 Task: Create a rule when a due date not in next month.
Action: Mouse pressed left at (797, 217)
Screenshot: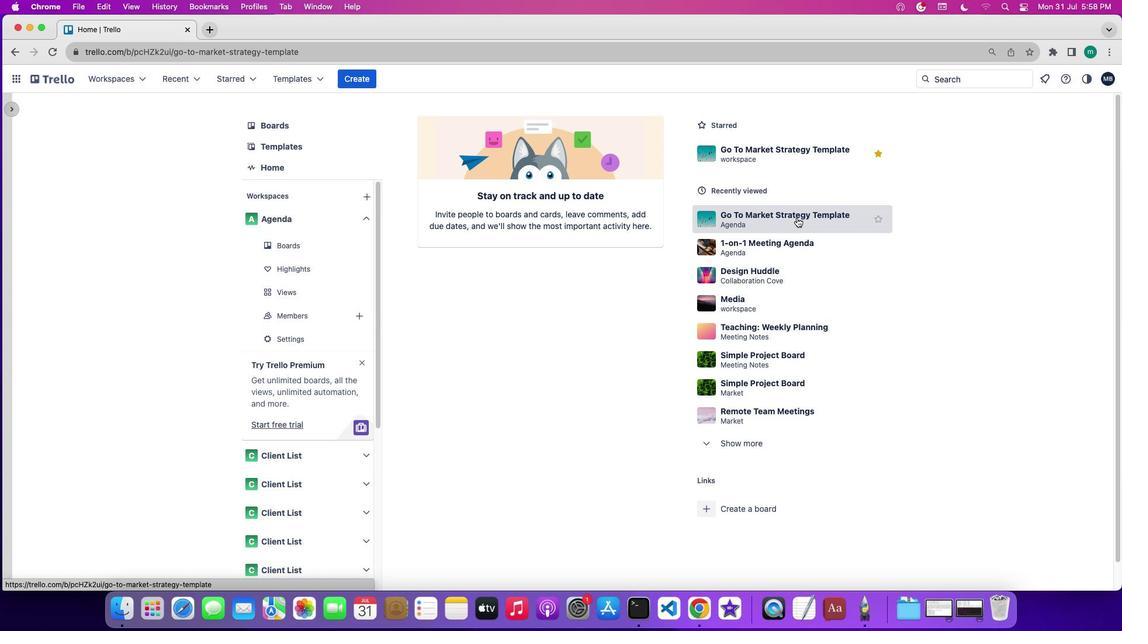 
Action: Mouse moved to (980, 256)
Screenshot: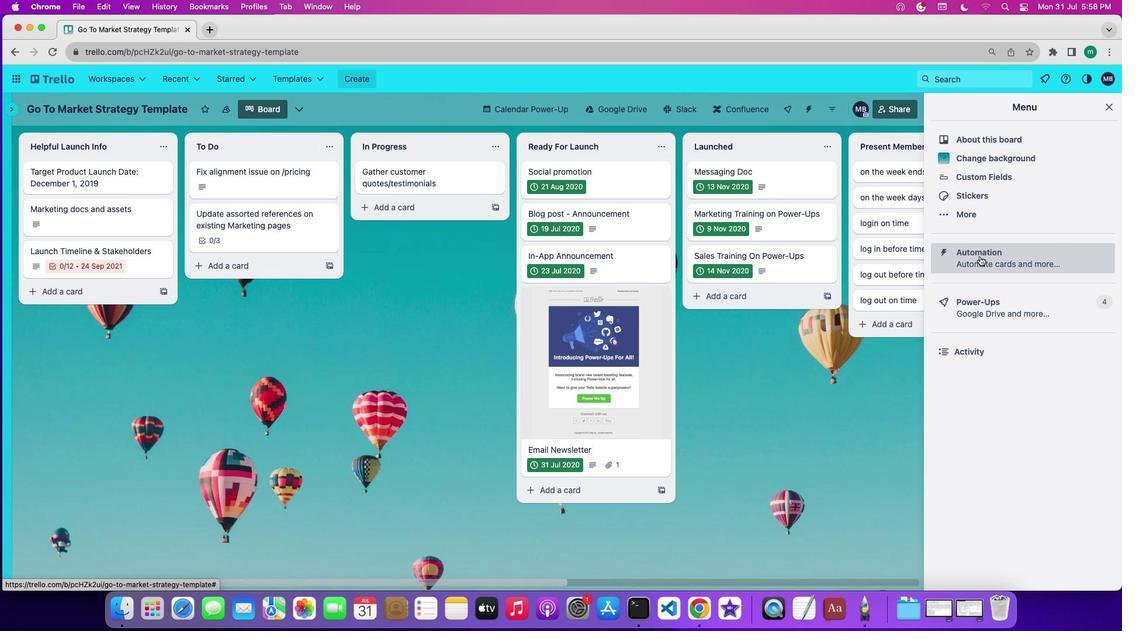 
Action: Mouse pressed left at (980, 256)
Screenshot: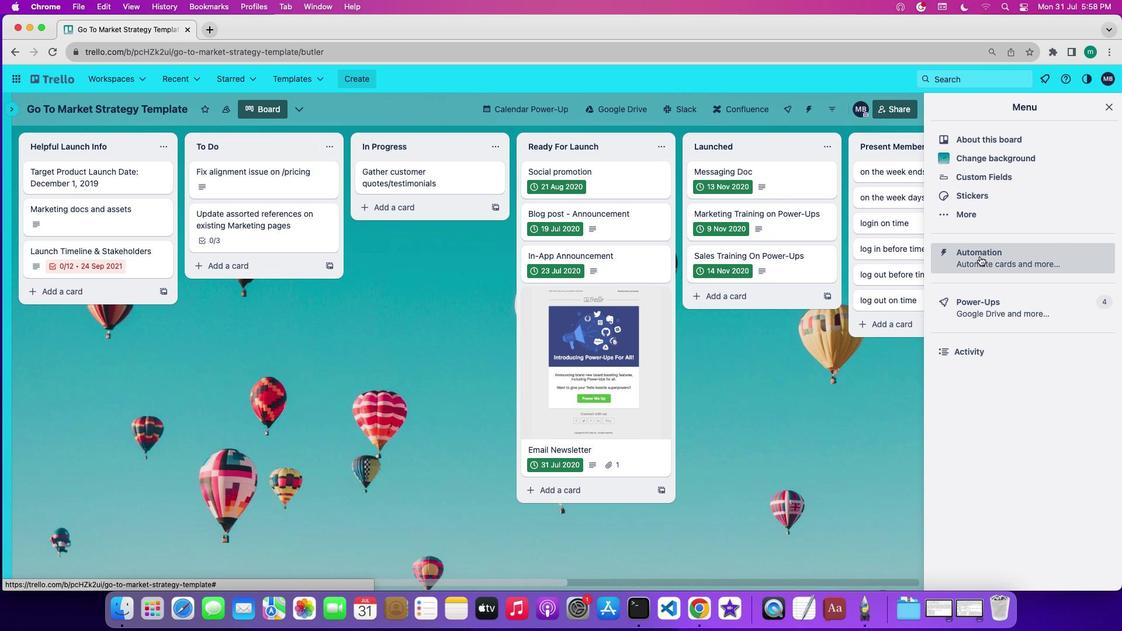 
Action: Mouse moved to (60, 214)
Screenshot: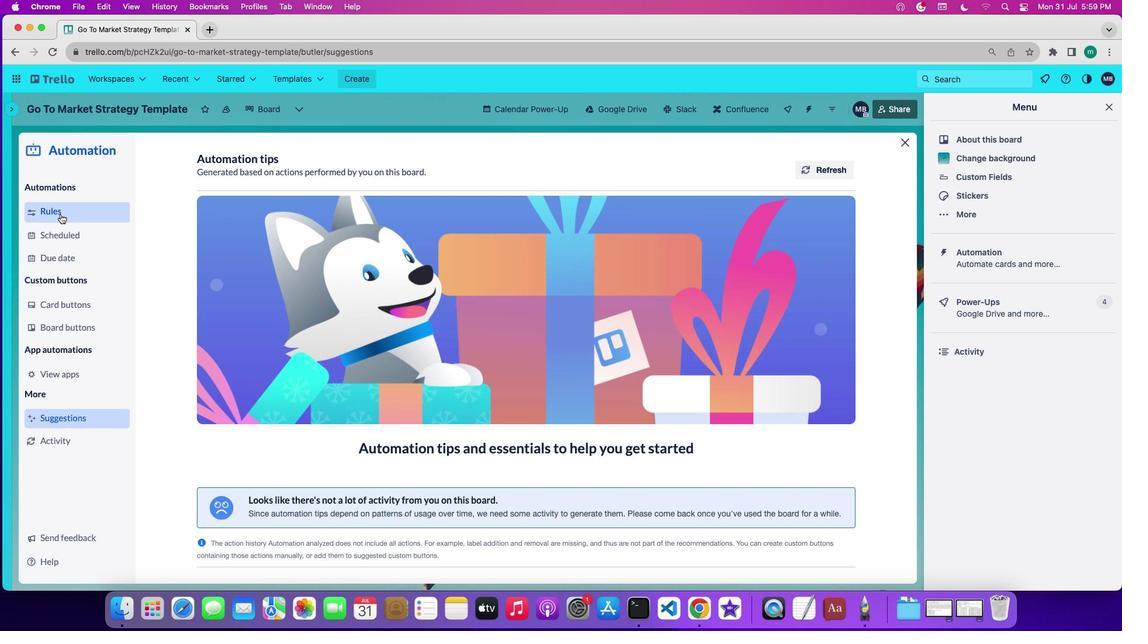 
Action: Mouse pressed left at (60, 214)
Screenshot: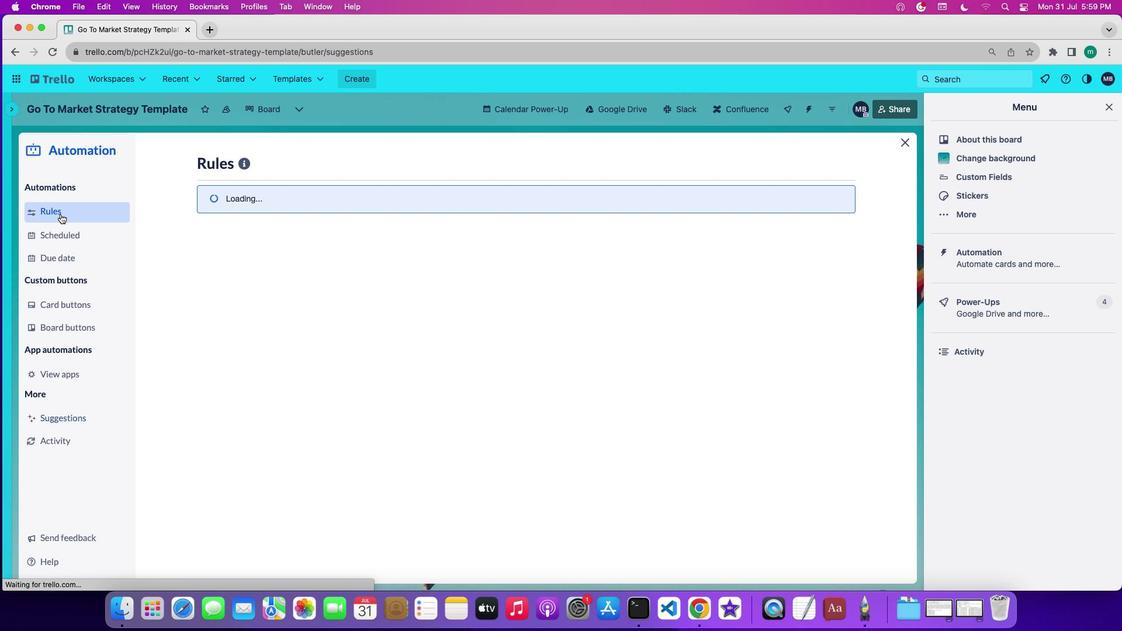 
Action: Mouse moved to (270, 416)
Screenshot: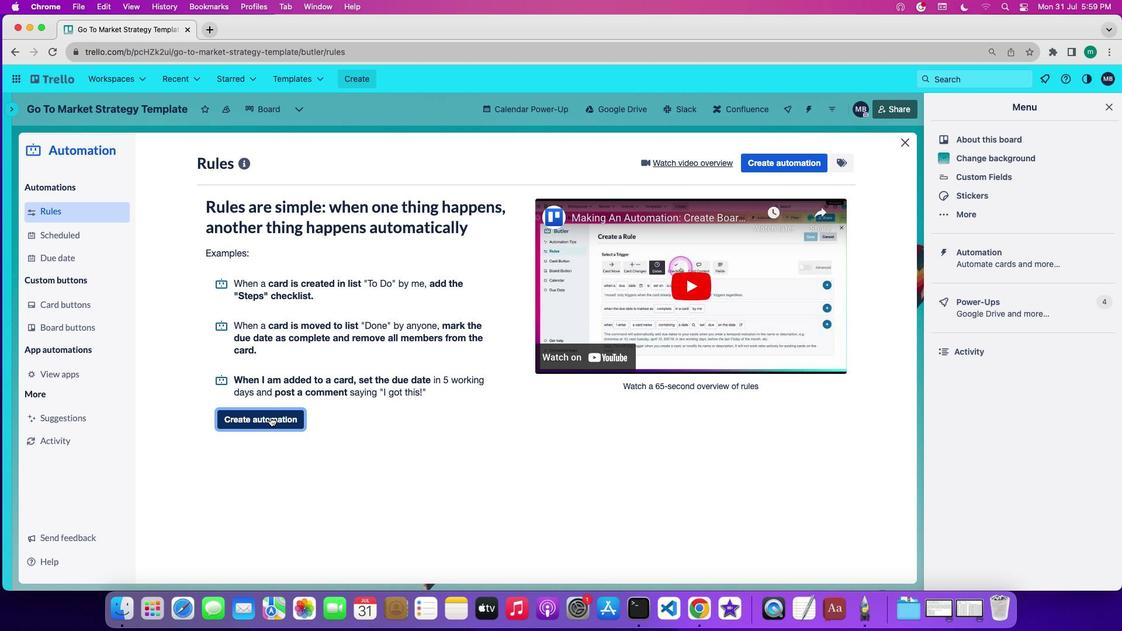 
Action: Mouse pressed left at (270, 416)
Screenshot: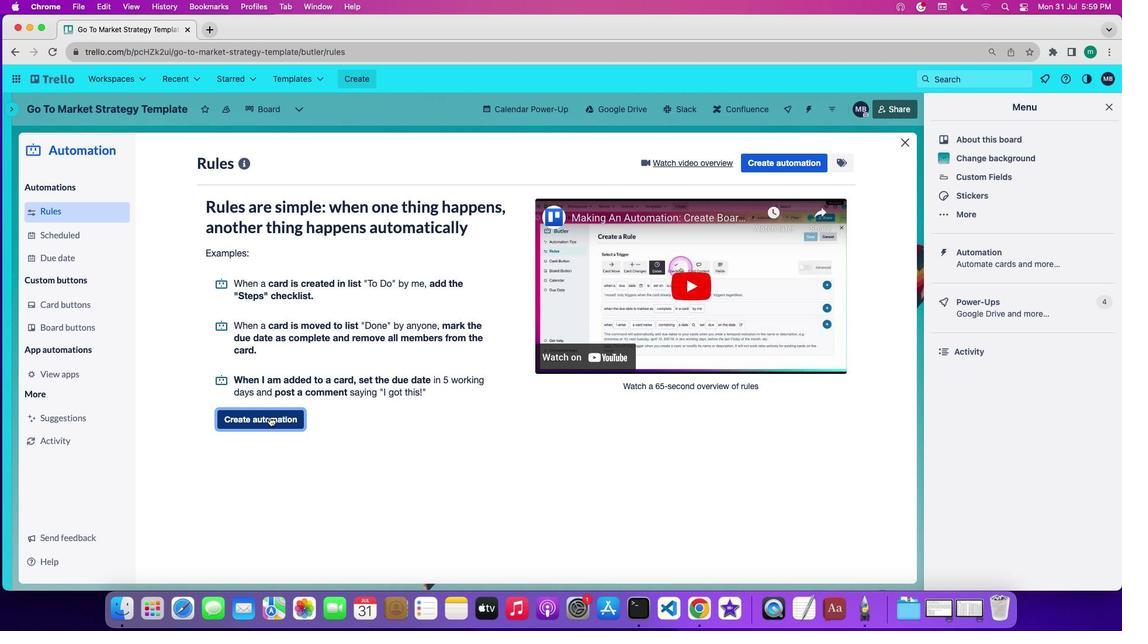 
Action: Mouse moved to (523, 273)
Screenshot: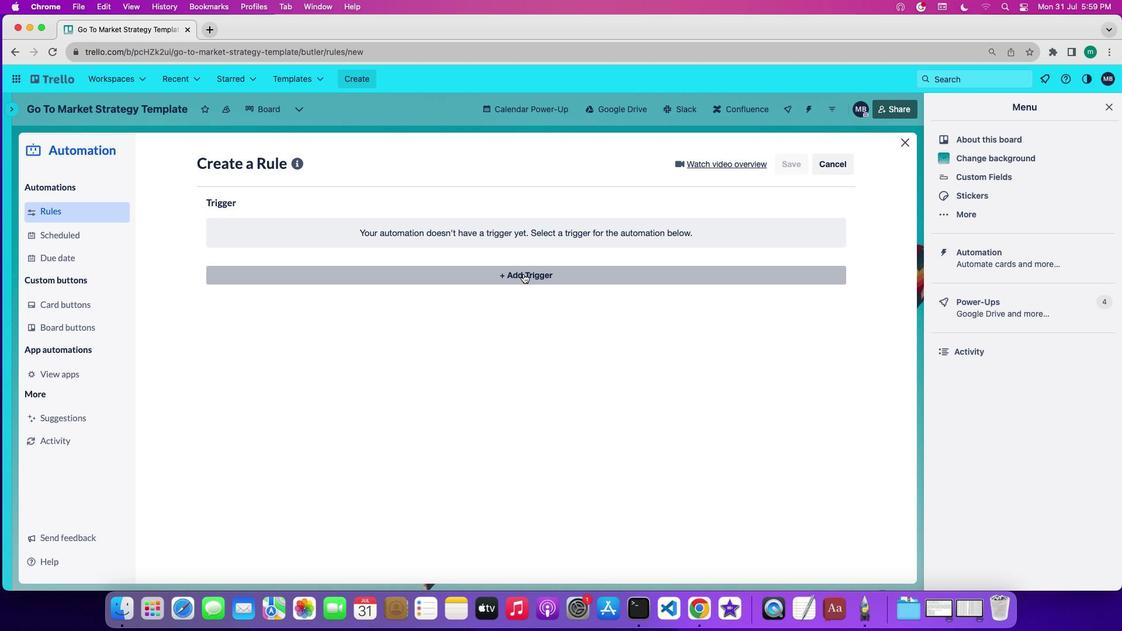 
Action: Mouse pressed left at (523, 273)
Screenshot: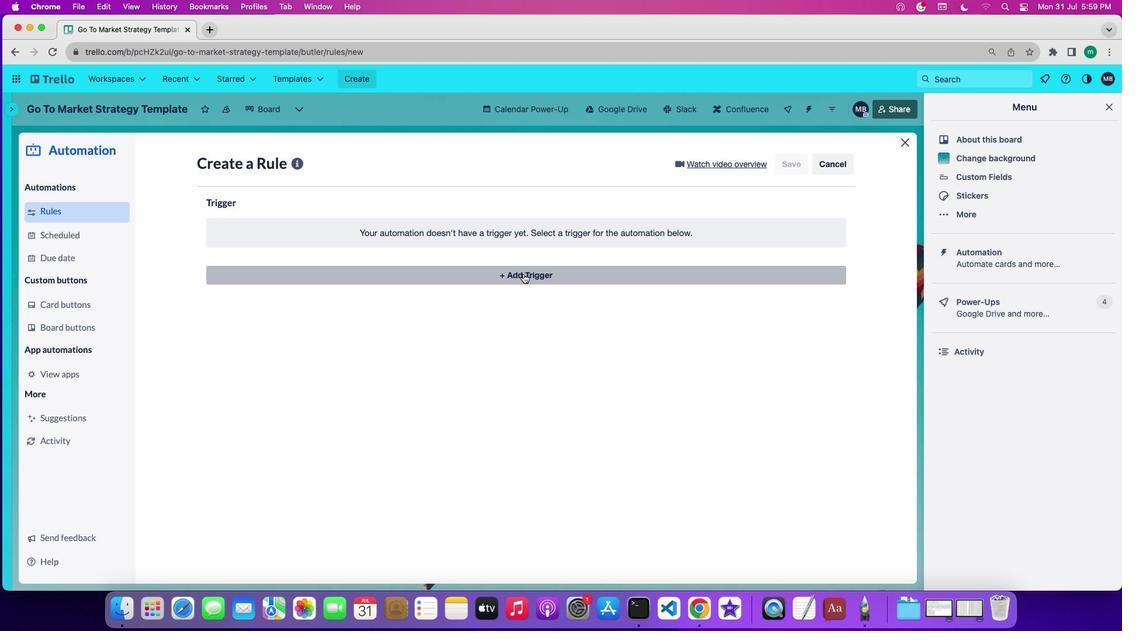 
Action: Mouse moved to (376, 316)
Screenshot: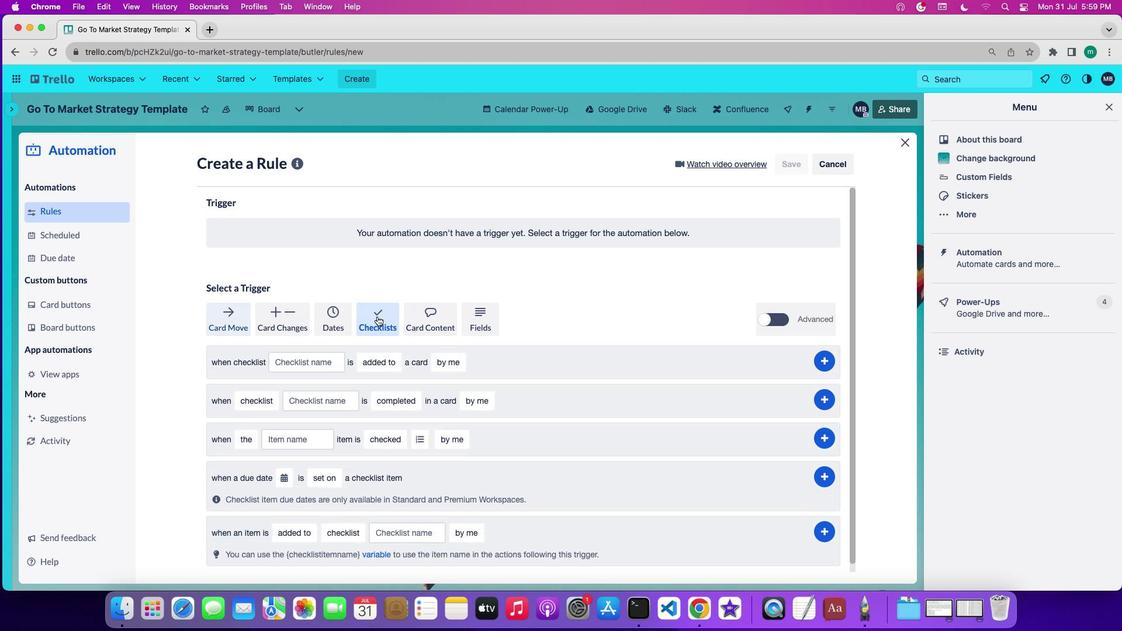 
Action: Mouse pressed left at (376, 316)
Screenshot: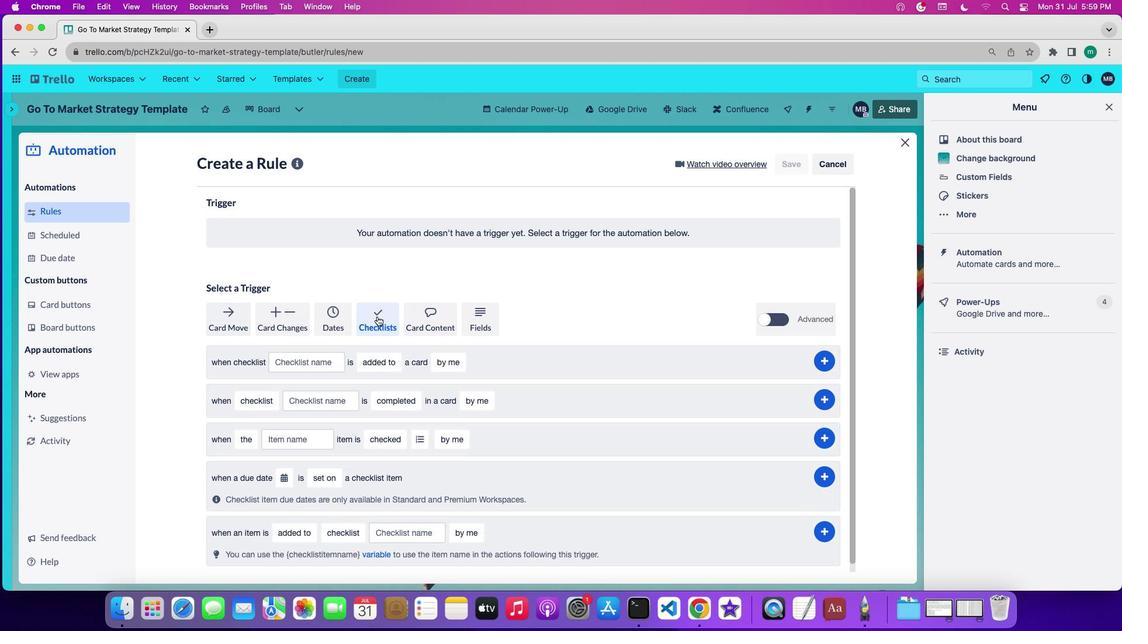 
Action: Mouse moved to (282, 475)
Screenshot: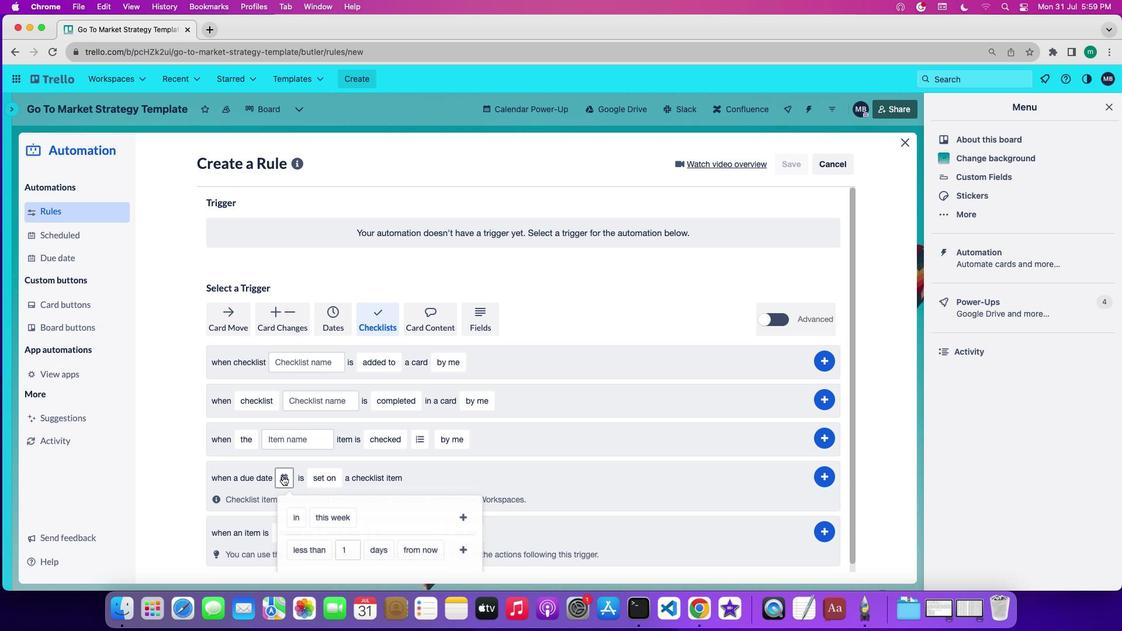 
Action: Mouse pressed left at (282, 475)
Screenshot: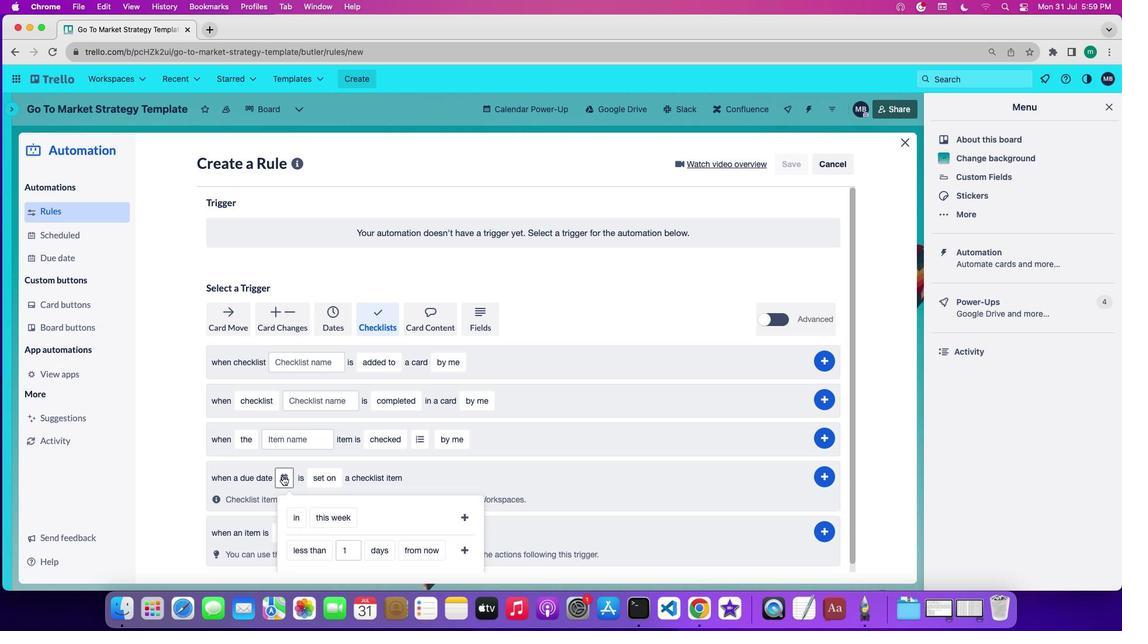 
Action: Mouse moved to (303, 500)
Screenshot: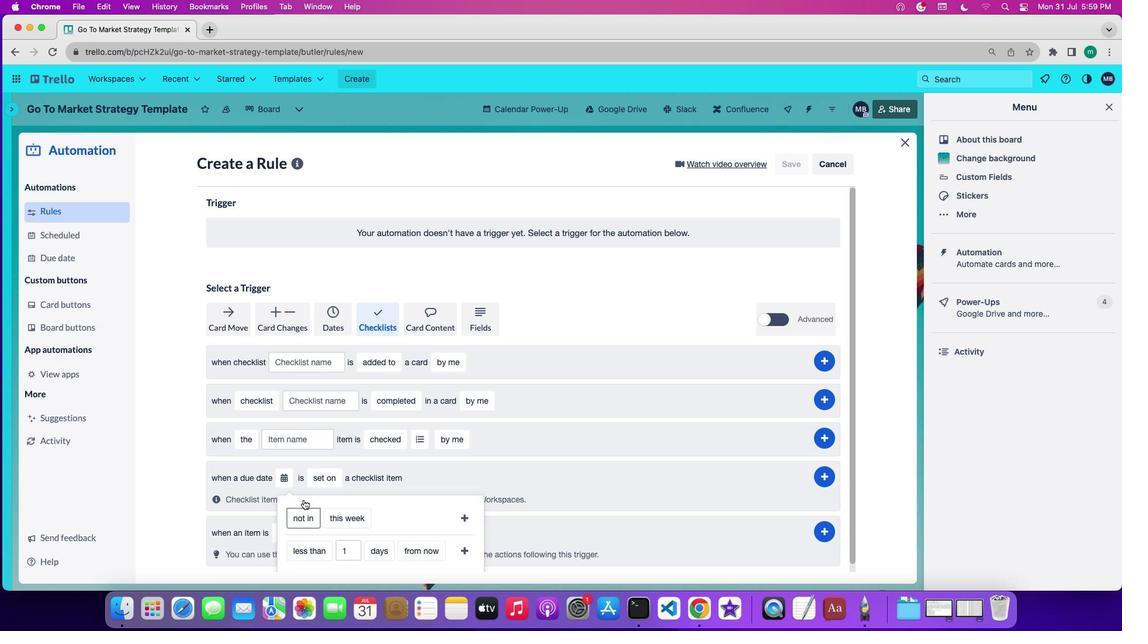 
Action: Mouse pressed left at (303, 500)
Screenshot: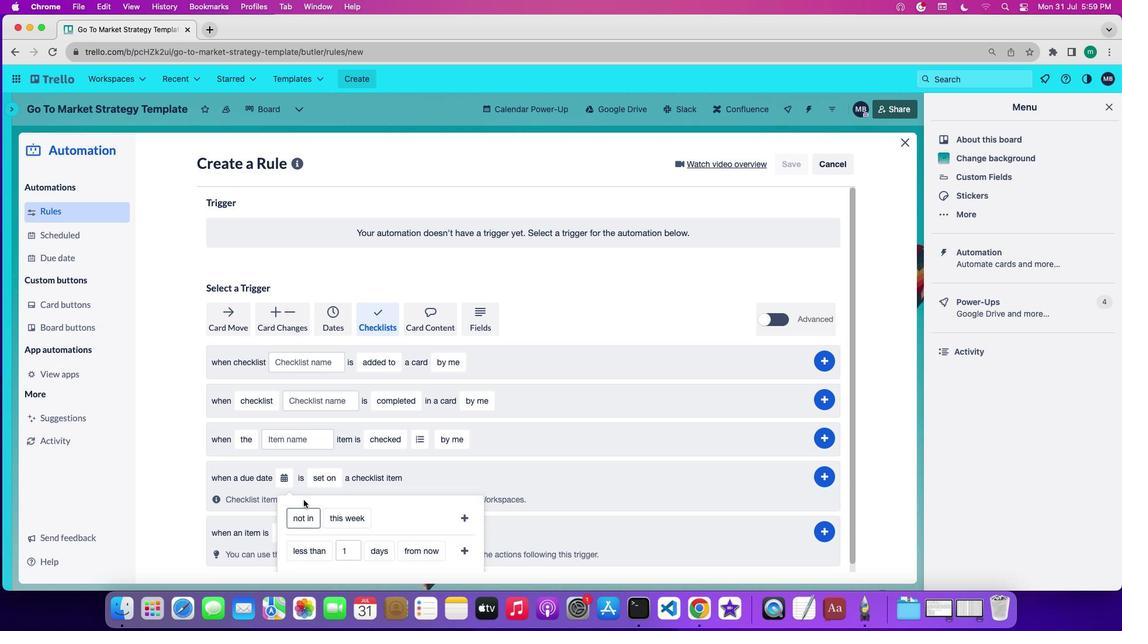 
Action: Mouse moved to (336, 528)
Screenshot: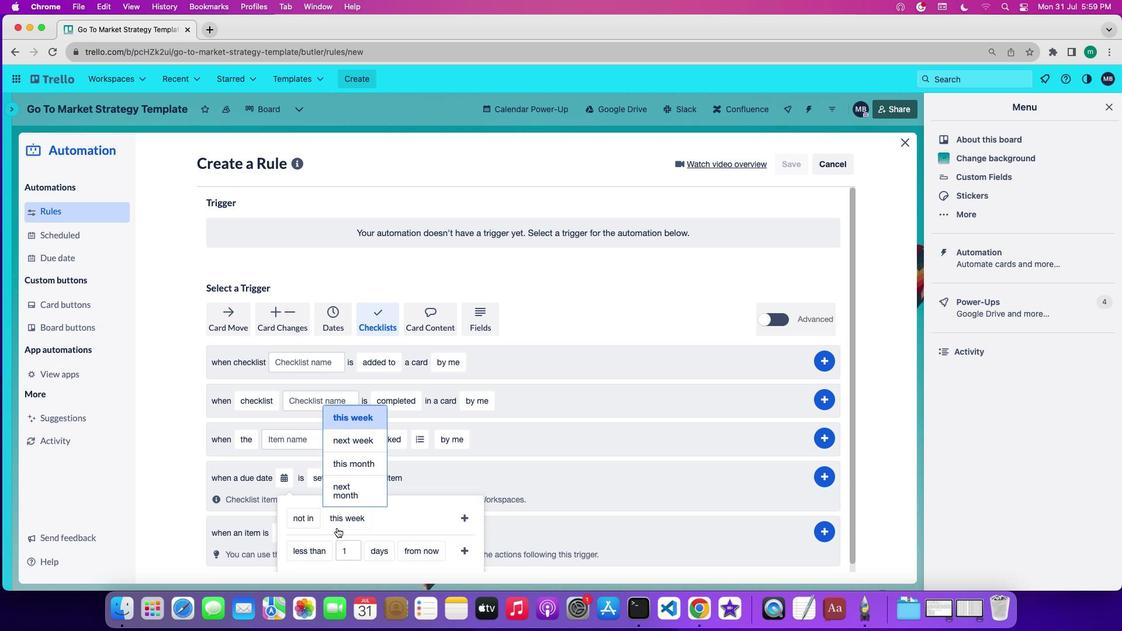 
Action: Mouse pressed left at (336, 528)
Screenshot: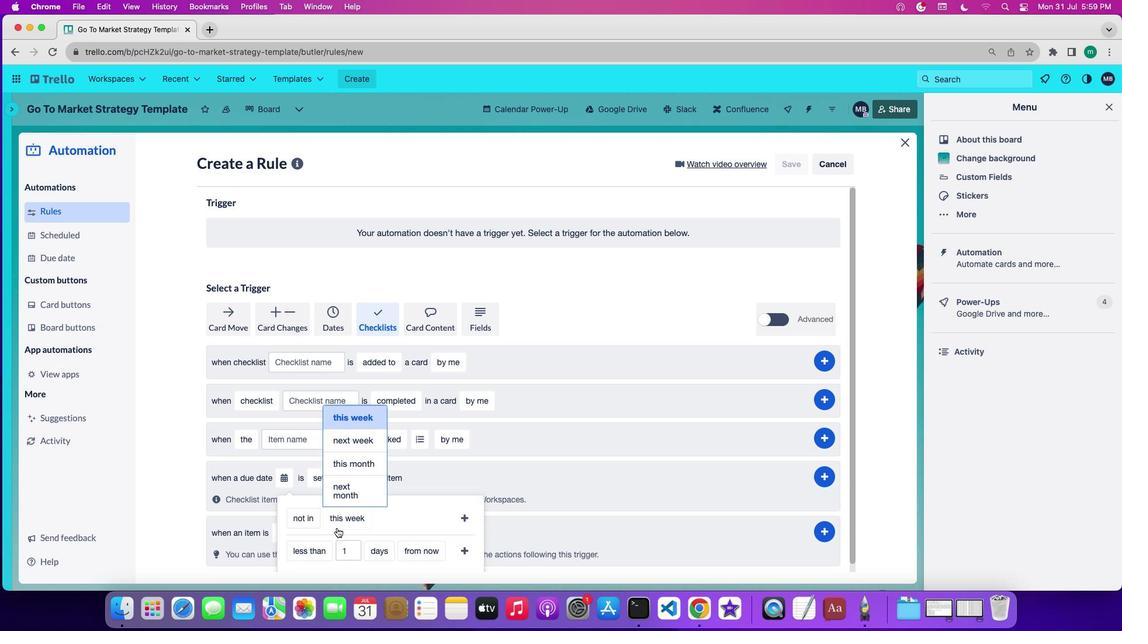
Action: Mouse moved to (345, 496)
Screenshot: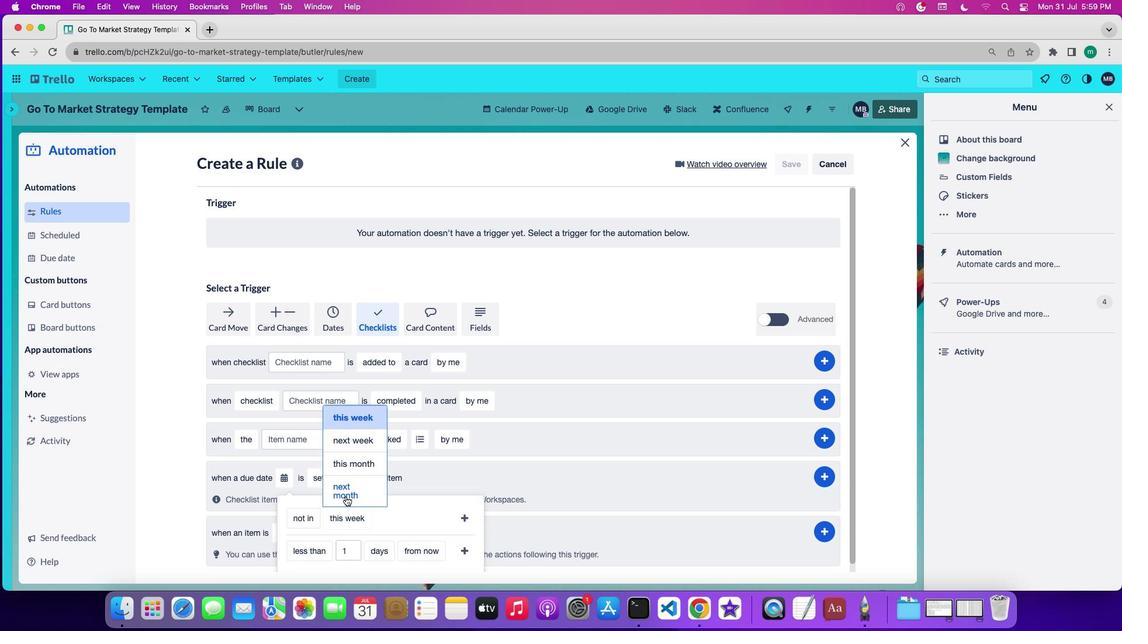 
Action: Mouse pressed left at (345, 496)
Screenshot: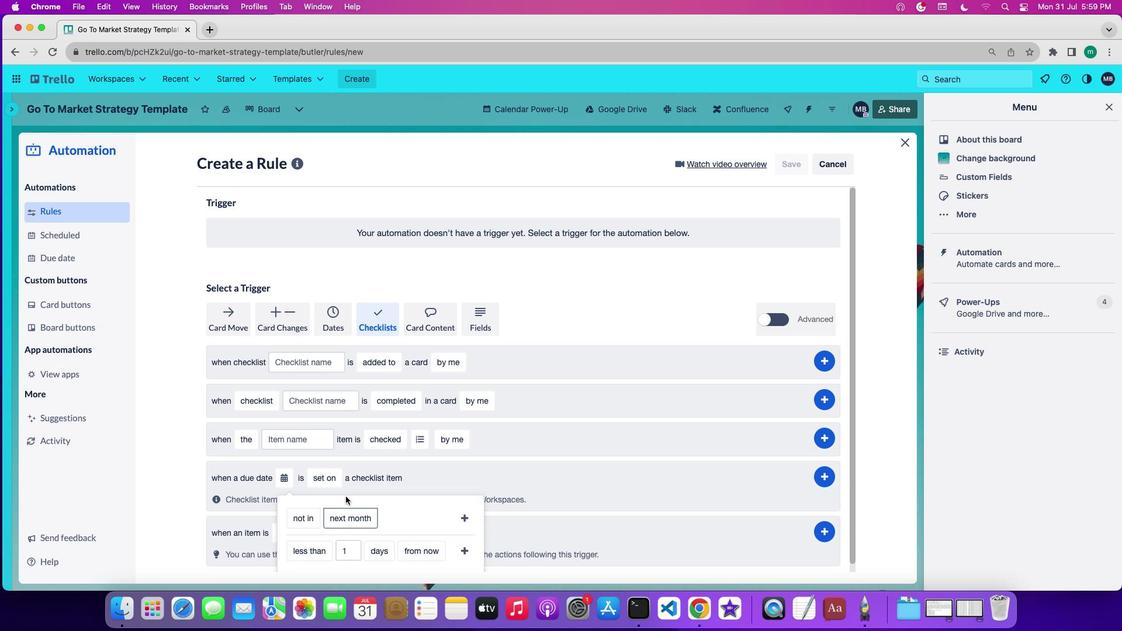 
Action: Mouse moved to (465, 518)
Screenshot: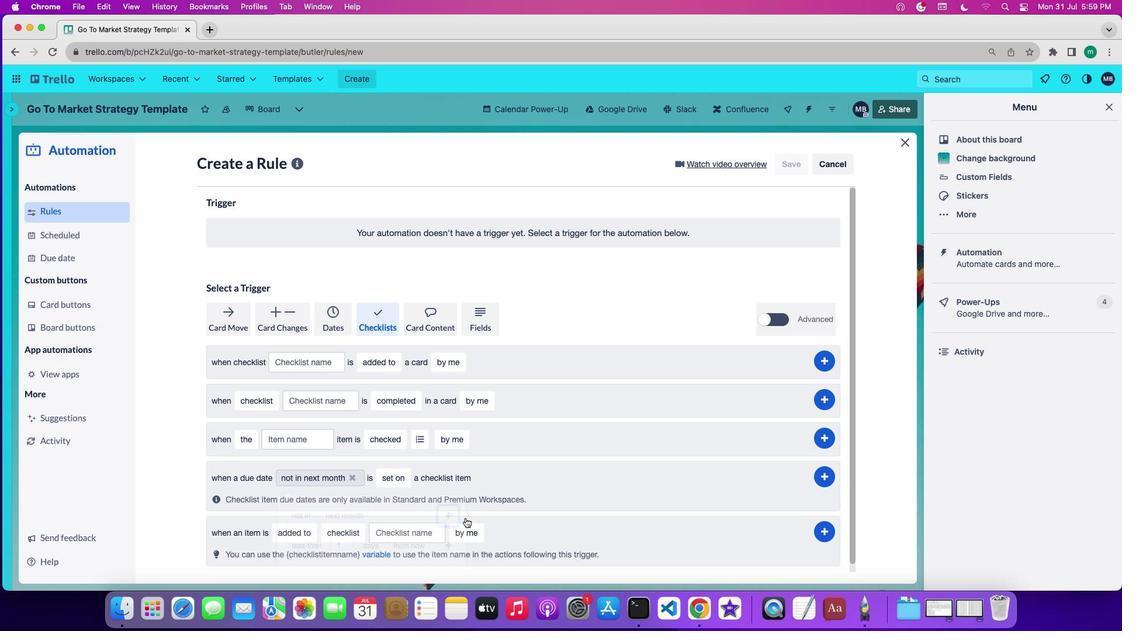 
Action: Mouse pressed left at (465, 518)
Screenshot: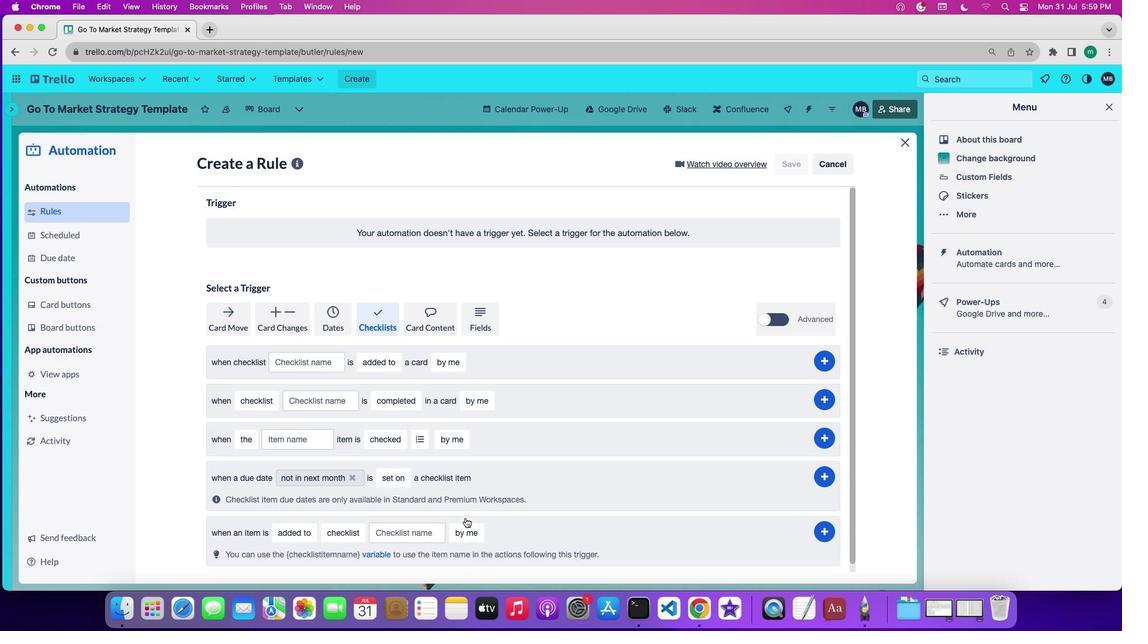 
Action: Mouse moved to (828, 473)
Screenshot: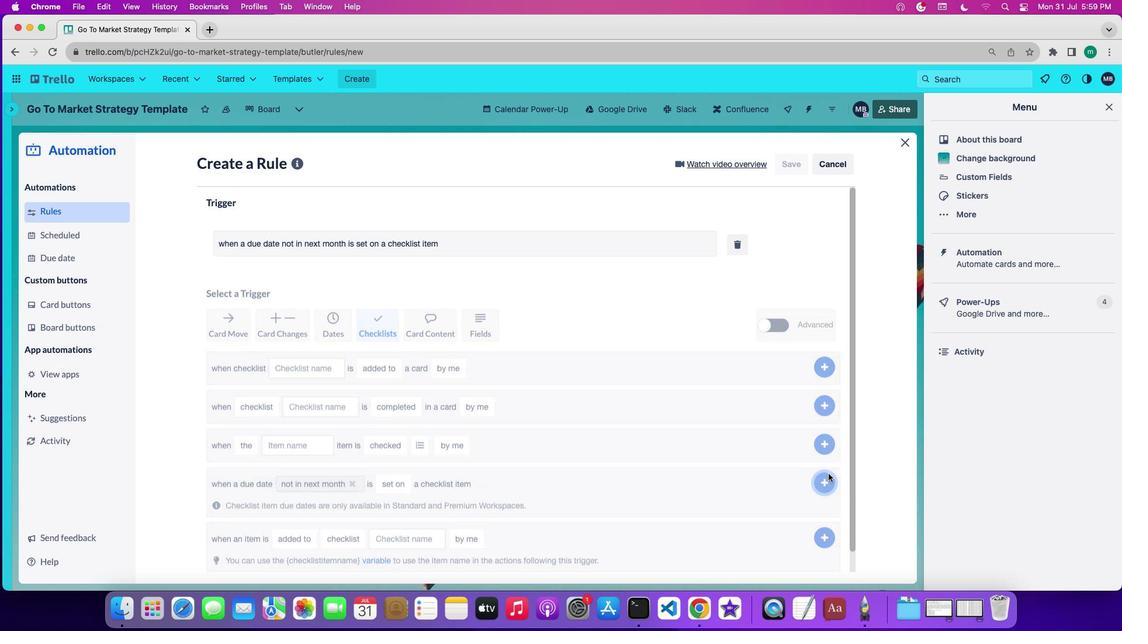 
Action: Mouse pressed left at (828, 473)
Screenshot: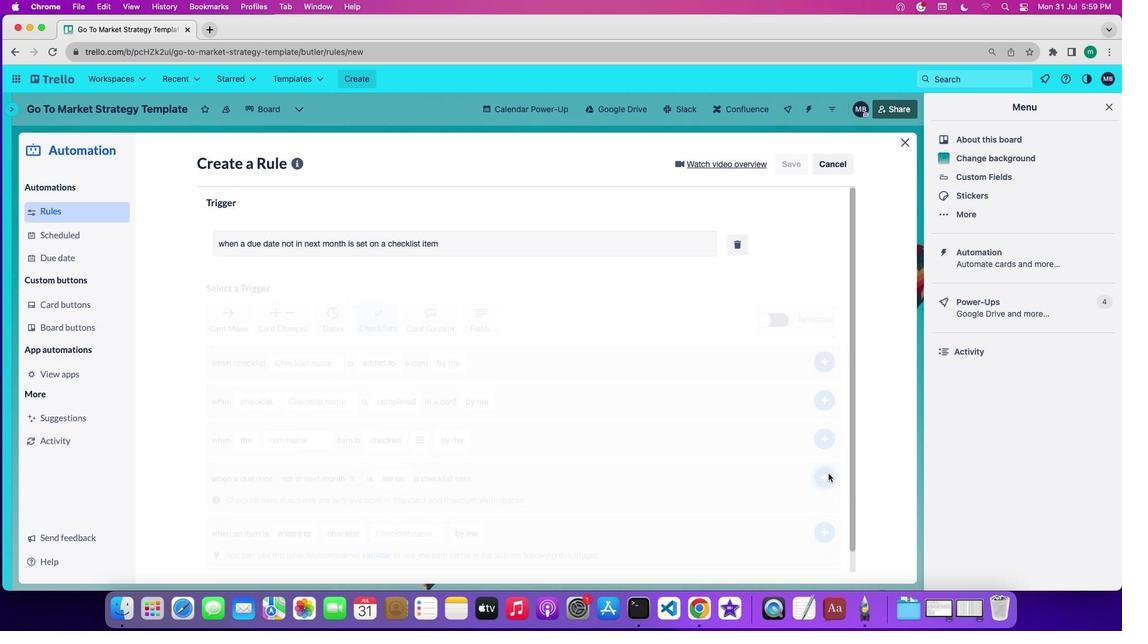 
